 Task: For heading  Tahoma with underline.  font size for heading20,  'Change the font style of data to'Arial.  and font size to 12,  Change the alignment of both headline & data to Align left.  In the sheet  auditingSalesPerformance_2022
Action: Mouse moved to (48, 98)
Screenshot: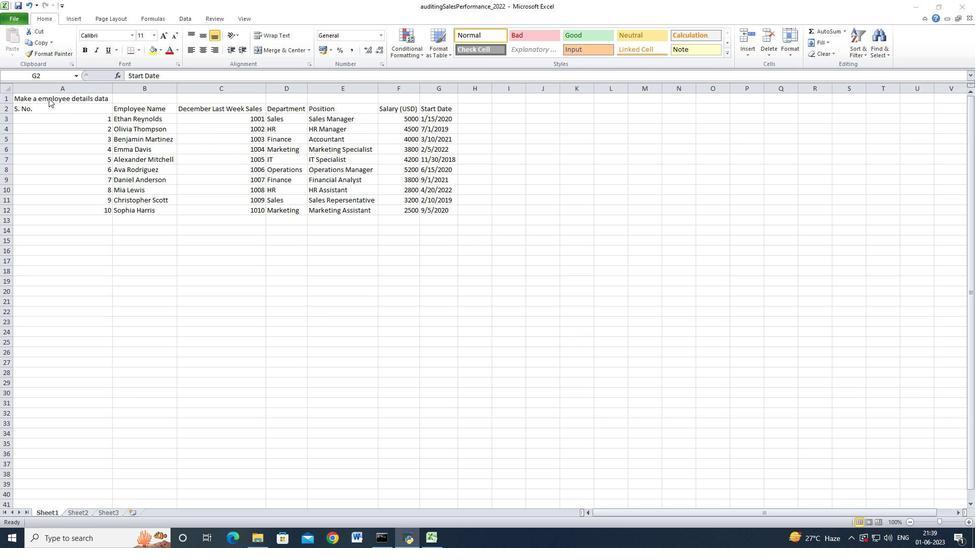 
Action: Mouse pressed left at (48, 98)
Screenshot: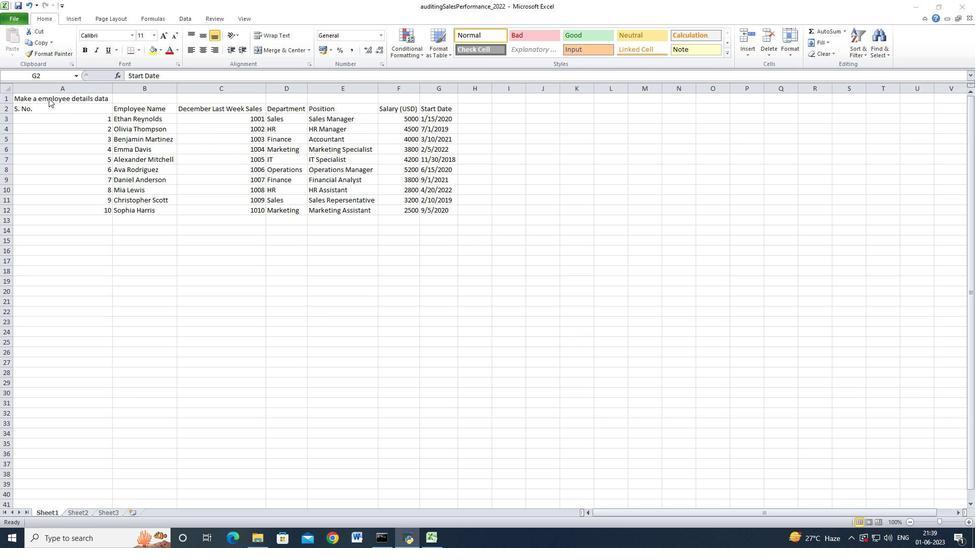 
Action: Mouse moved to (52, 98)
Screenshot: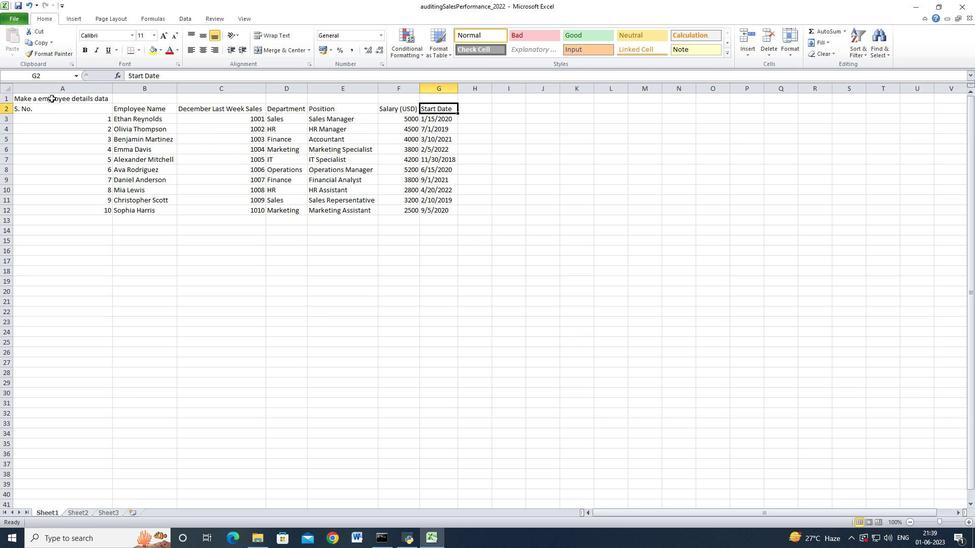 
Action: Mouse pressed left at (52, 98)
Screenshot: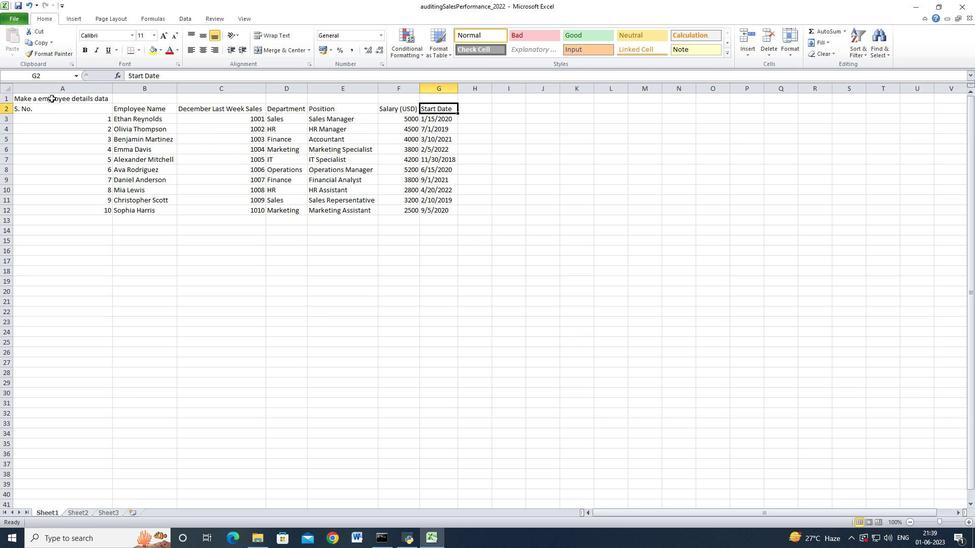 
Action: Mouse moved to (257, 48)
Screenshot: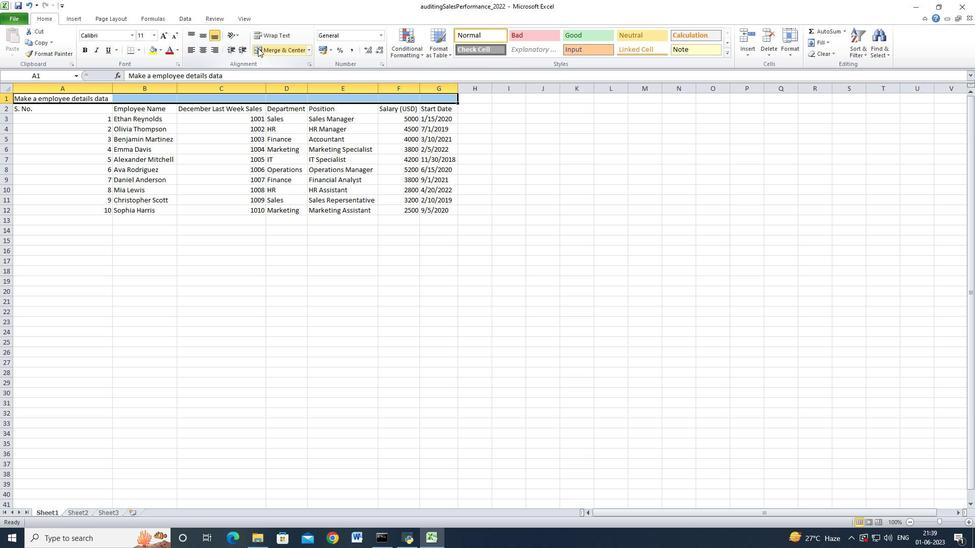 
Action: Mouse pressed left at (257, 48)
Screenshot: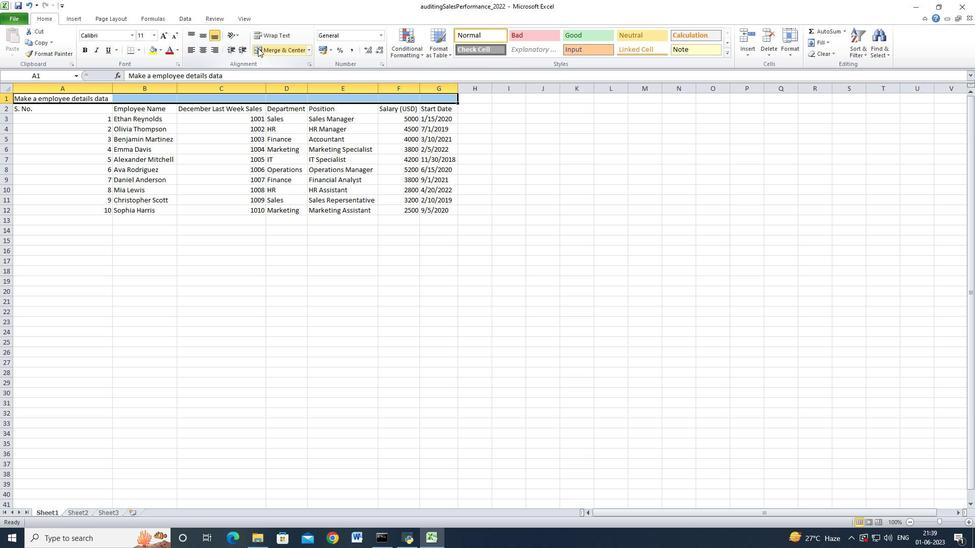
Action: Mouse moved to (131, 34)
Screenshot: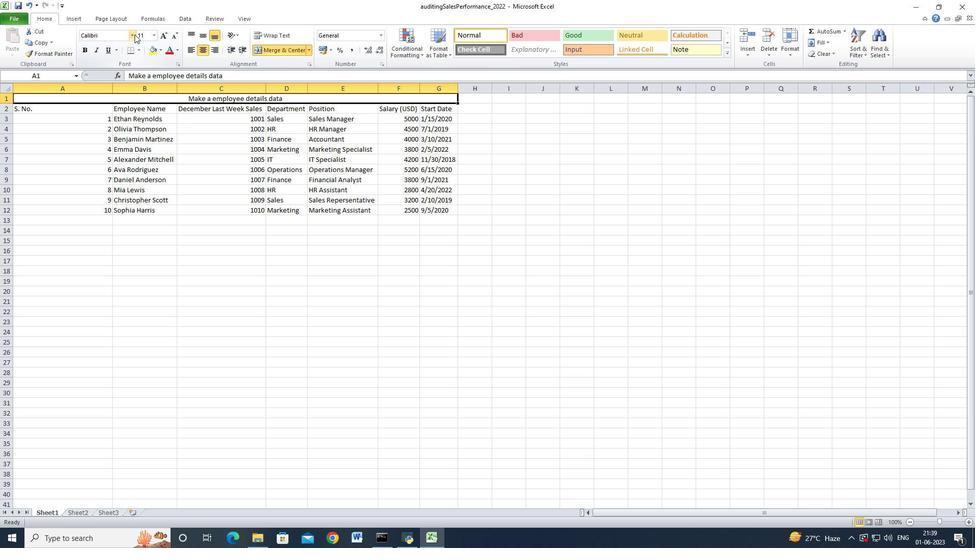 
Action: Mouse pressed left at (131, 34)
Screenshot: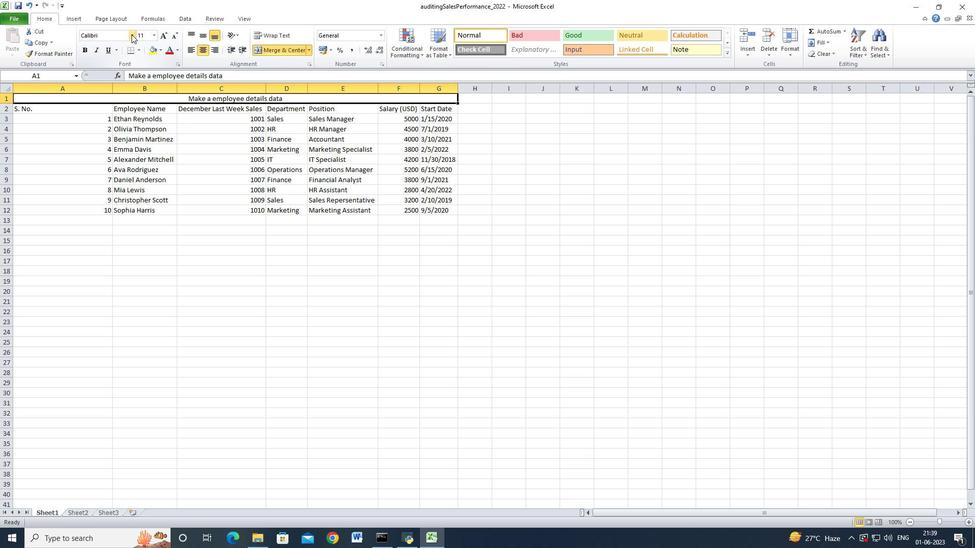 
Action: Mouse moved to (142, 93)
Screenshot: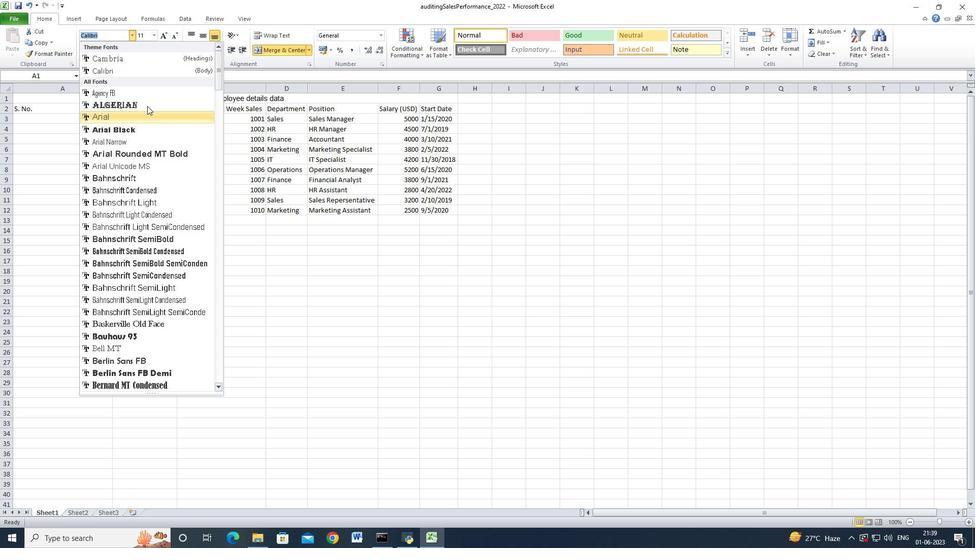 
Action: Key pressed th<Key.backspace>a
Screenshot: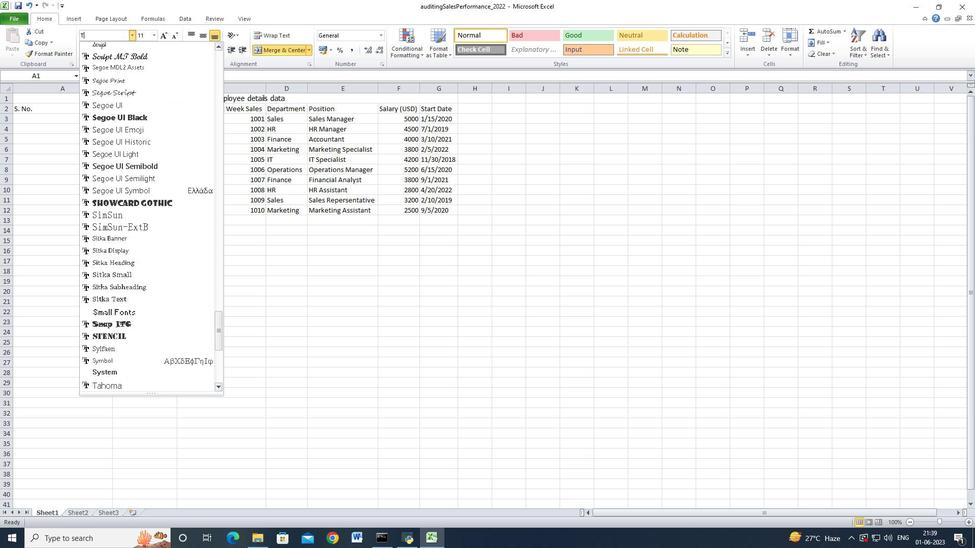 
Action: Mouse moved to (118, 382)
Screenshot: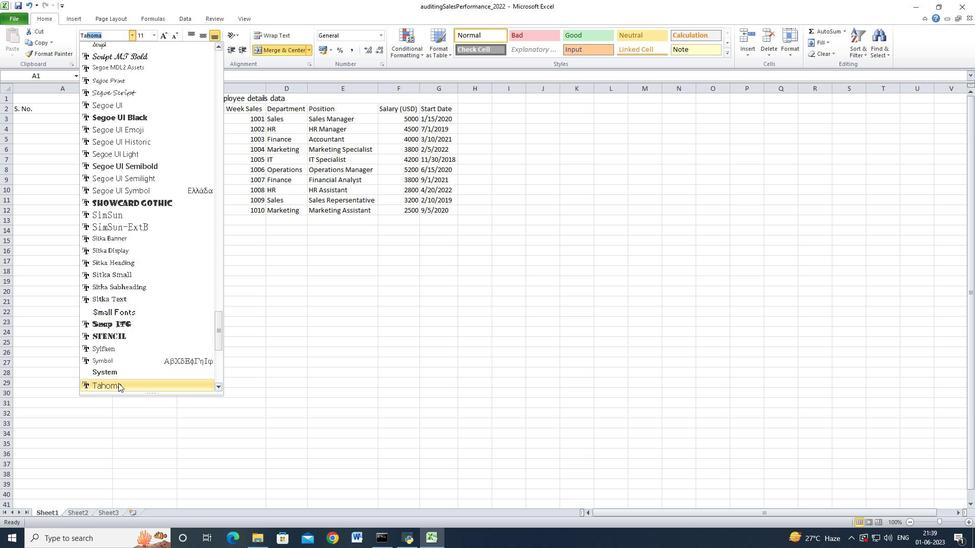 
Action: Mouse pressed left at (118, 382)
Screenshot: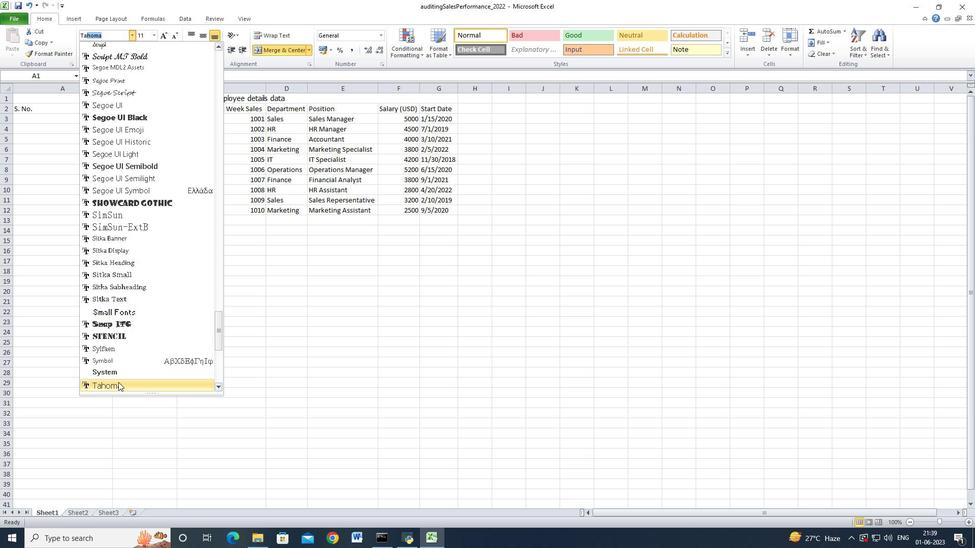 
Action: Mouse moved to (106, 49)
Screenshot: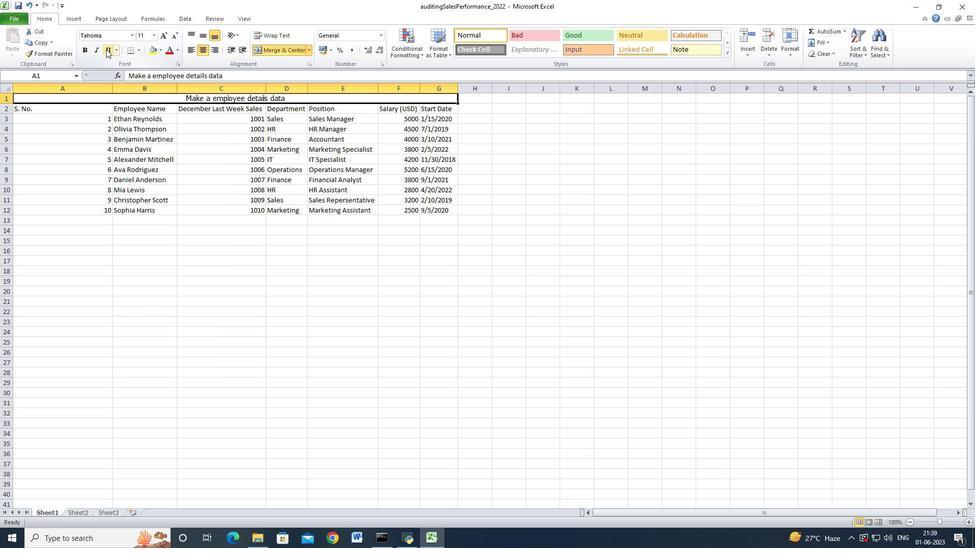 
Action: Mouse pressed left at (106, 49)
Screenshot: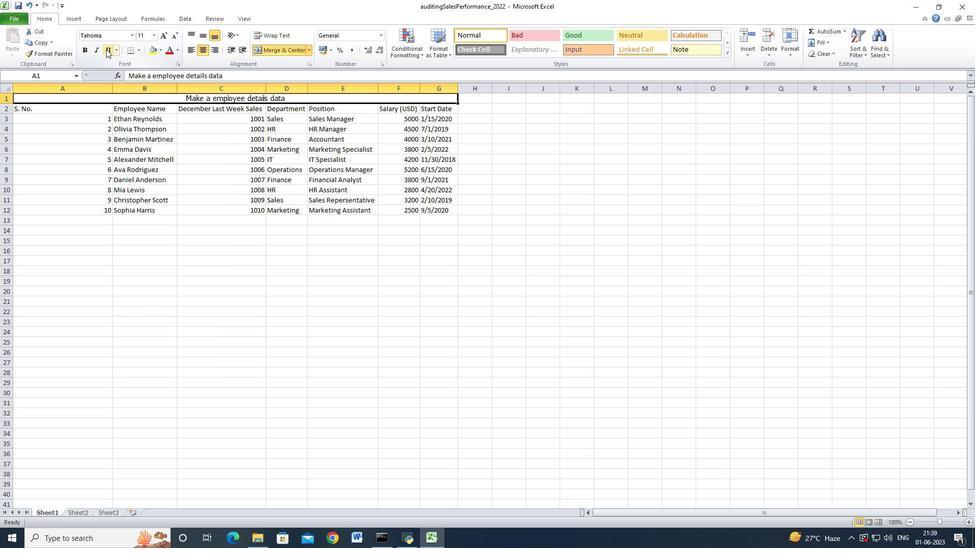 
Action: Mouse moved to (155, 35)
Screenshot: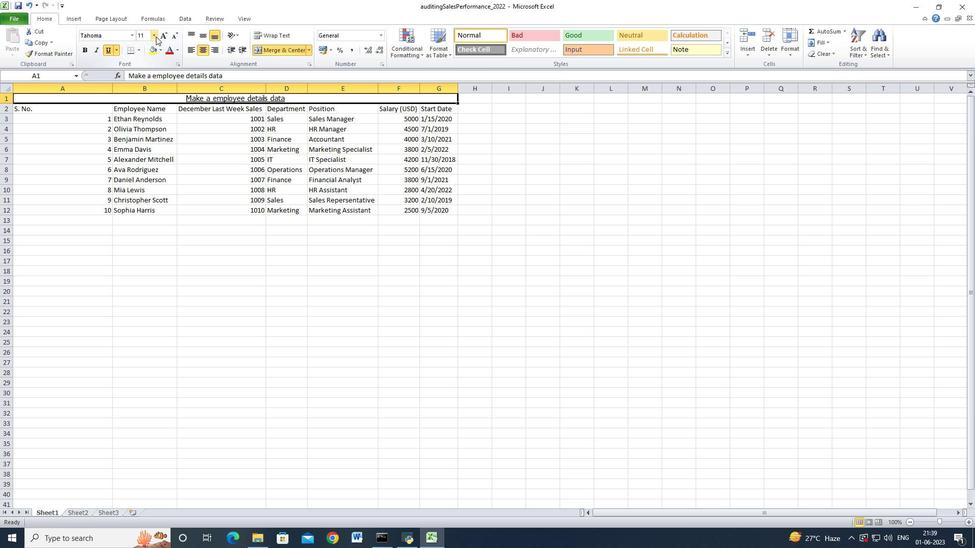 
Action: Mouse pressed left at (155, 35)
Screenshot: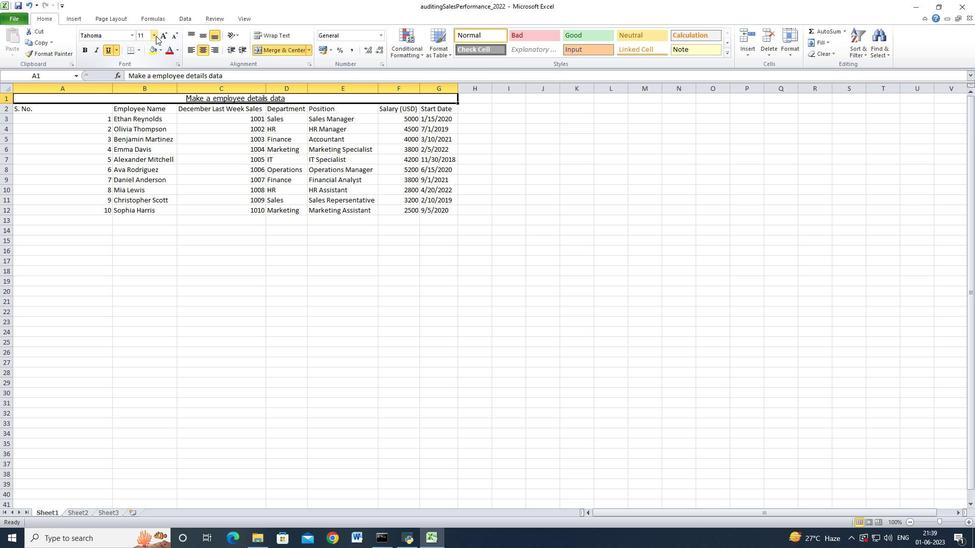 
Action: Mouse moved to (143, 113)
Screenshot: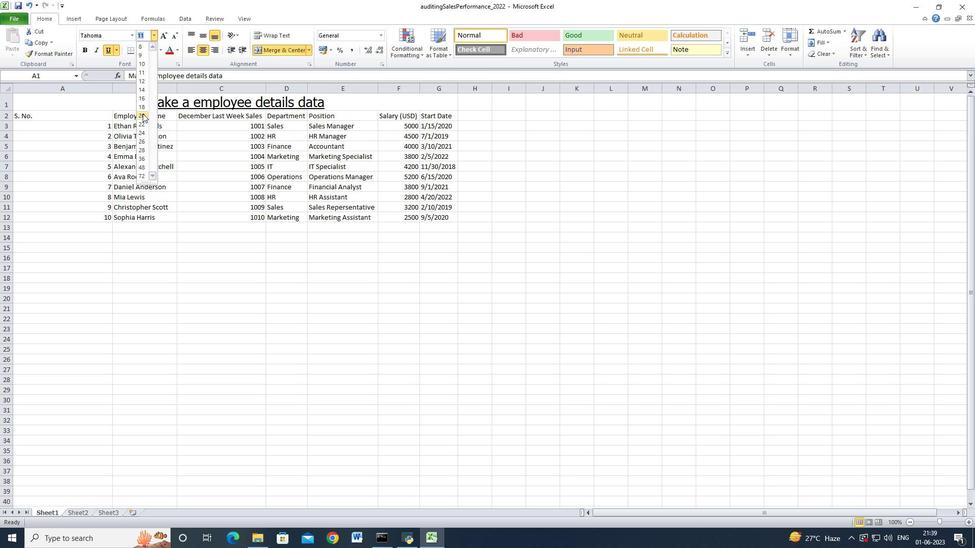 
Action: Mouse pressed left at (143, 113)
Screenshot: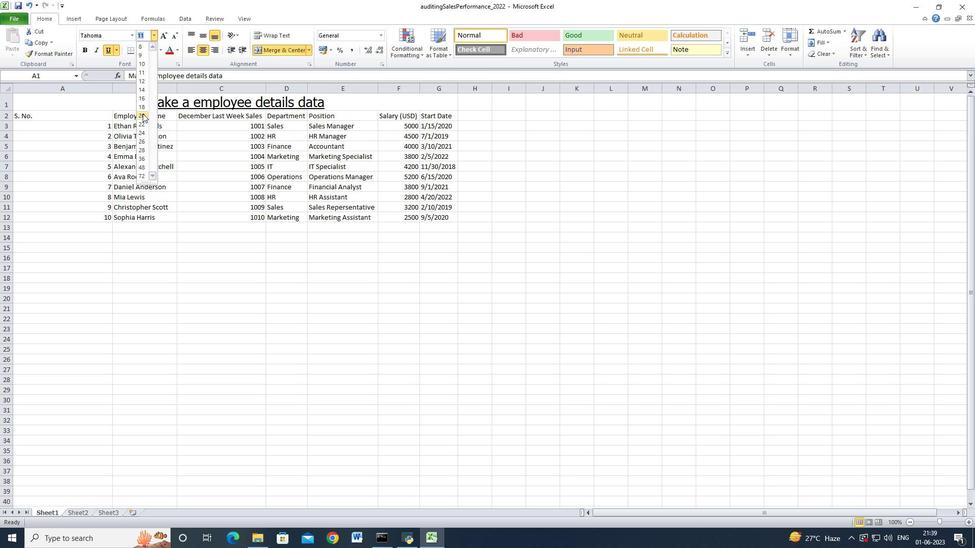 
Action: Mouse moved to (5, 89)
Screenshot: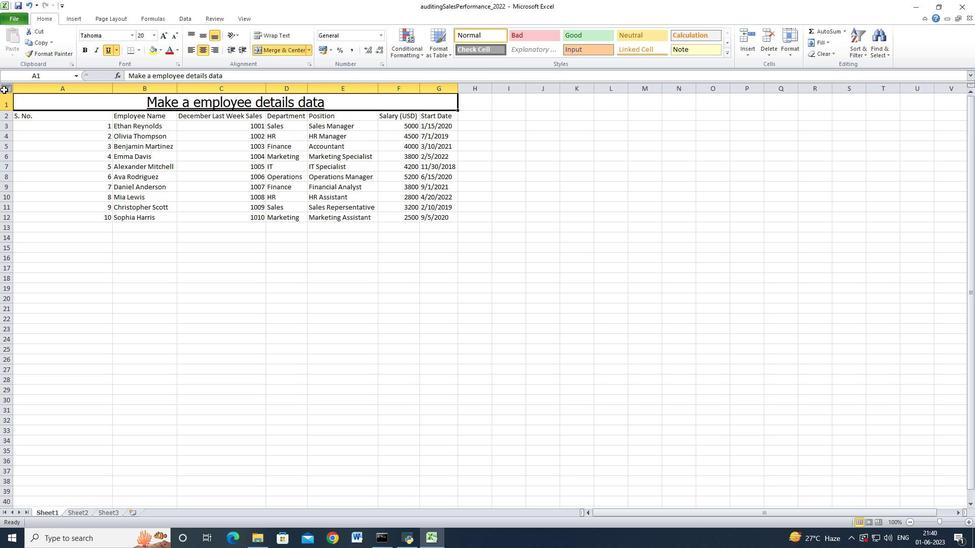 
Action: Mouse pressed left at (5, 89)
Screenshot: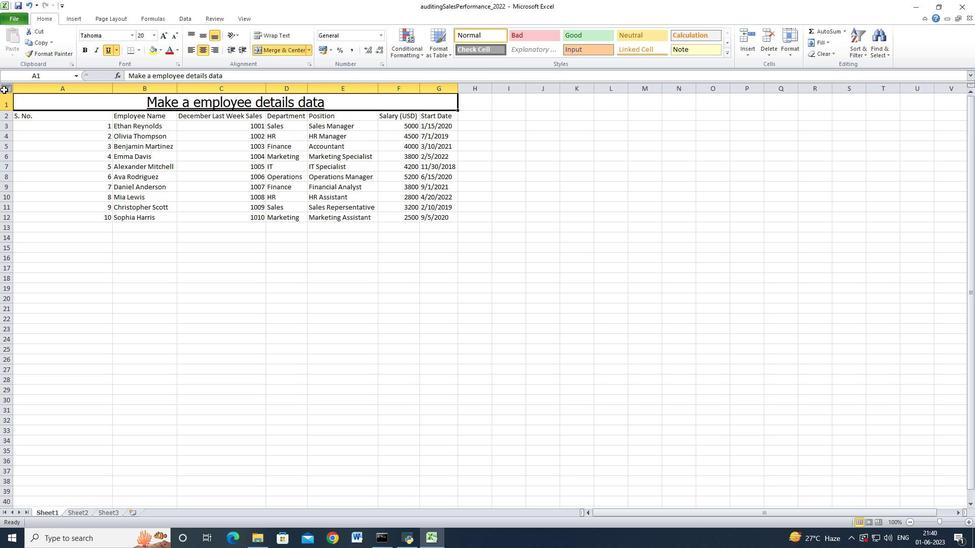 
Action: Mouse moved to (111, 90)
Screenshot: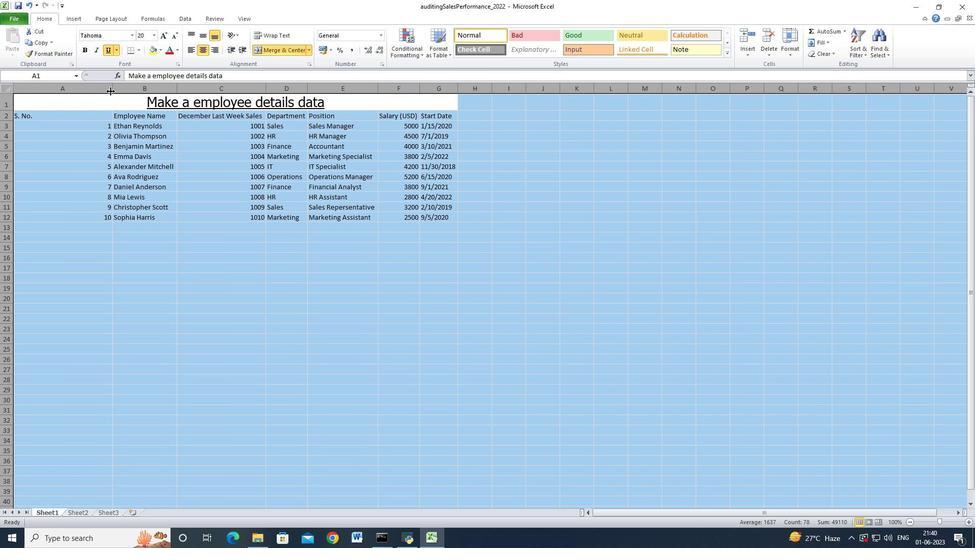 
Action: Mouse pressed left at (111, 90)
Screenshot: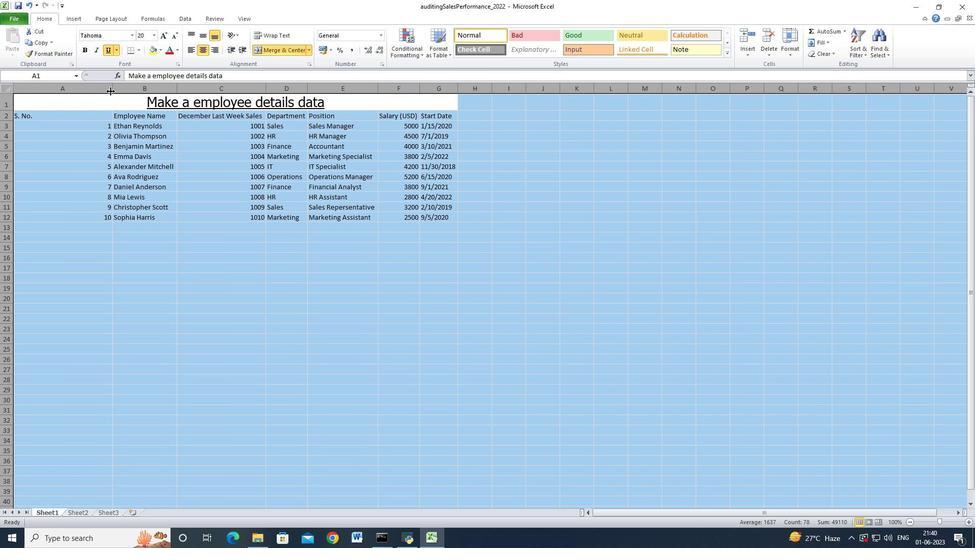 
Action: Mouse moved to (111, 90)
Screenshot: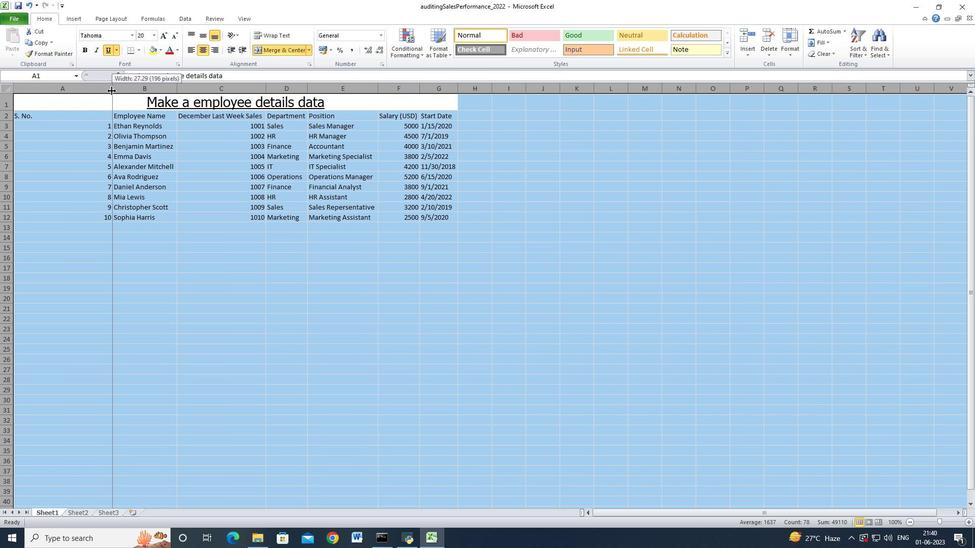 
Action: Mouse pressed left at (111, 90)
Screenshot: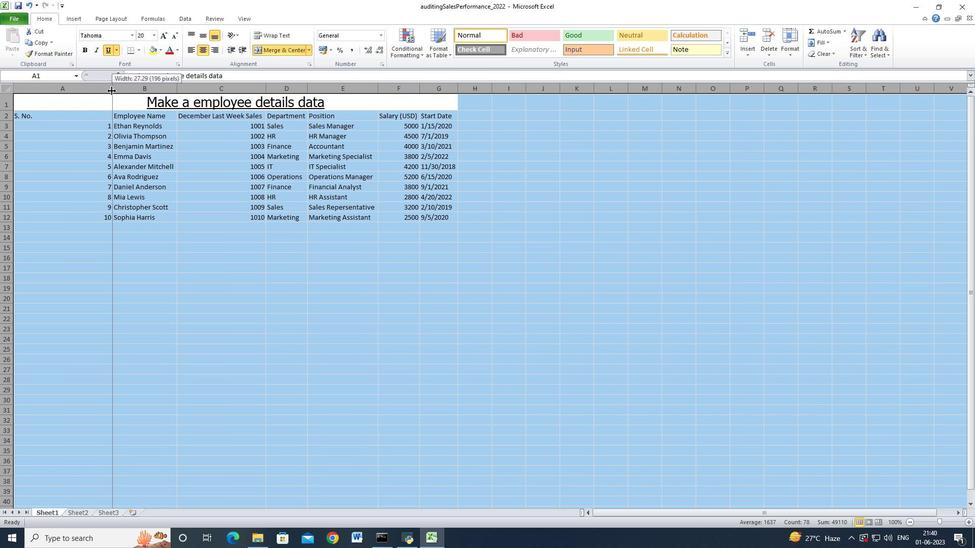 
Action: Mouse moved to (73, 122)
Screenshot: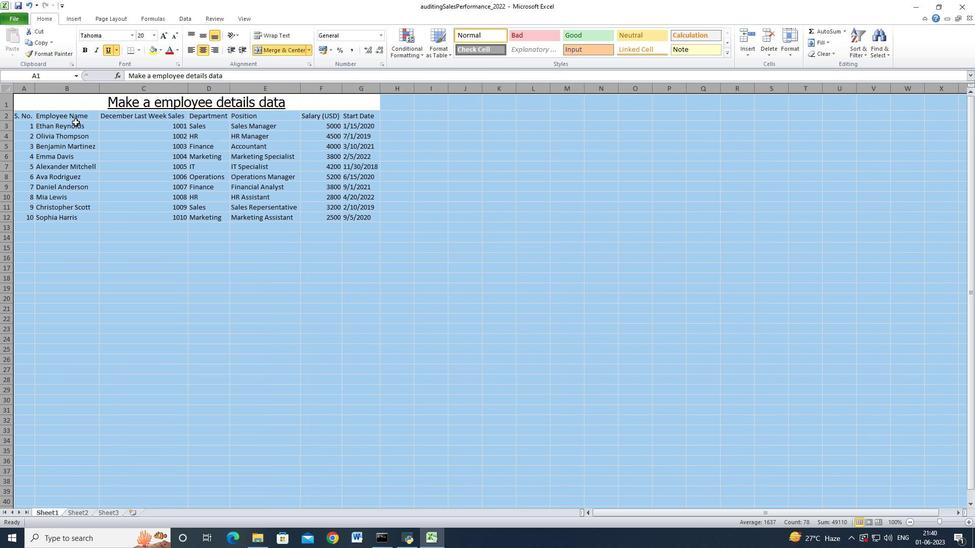 
Action: Mouse pressed left at (73, 122)
Screenshot: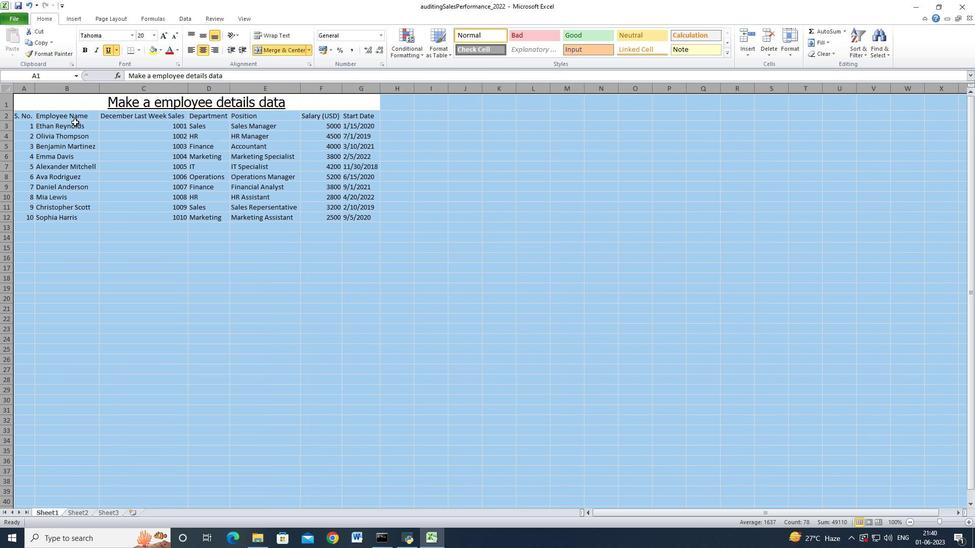 
Action: Mouse moved to (21, 116)
Screenshot: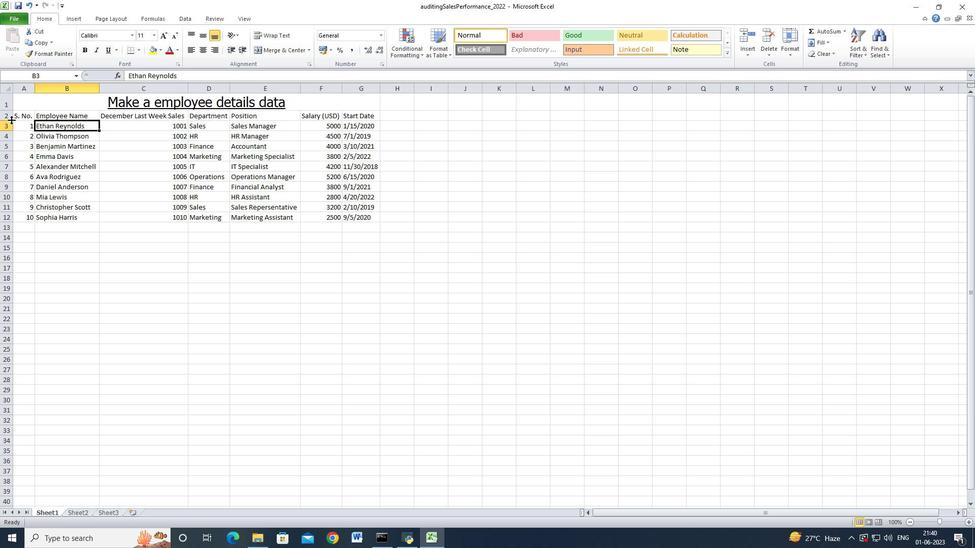 
Action: Mouse pressed left at (21, 116)
Screenshot: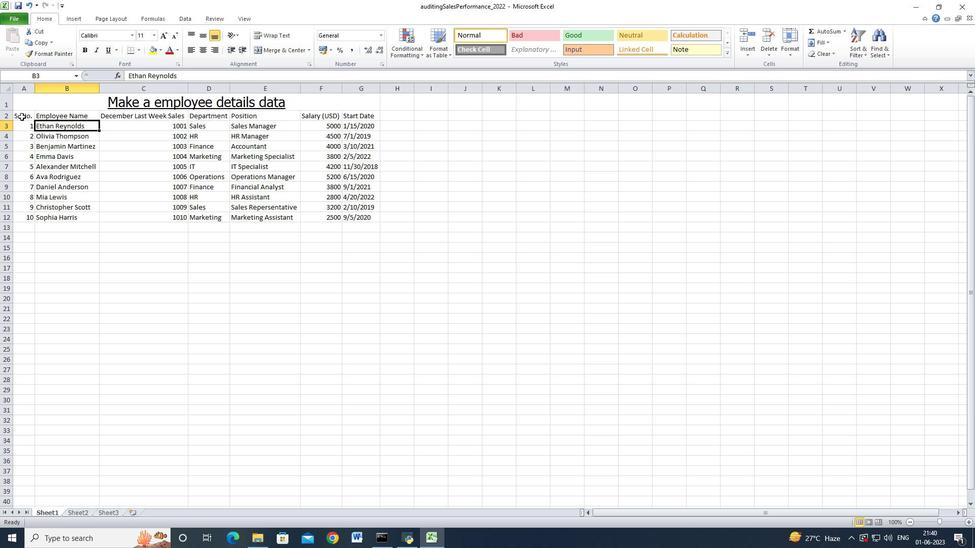 
Action: Mouse moved to (128, 35)
Screenshot: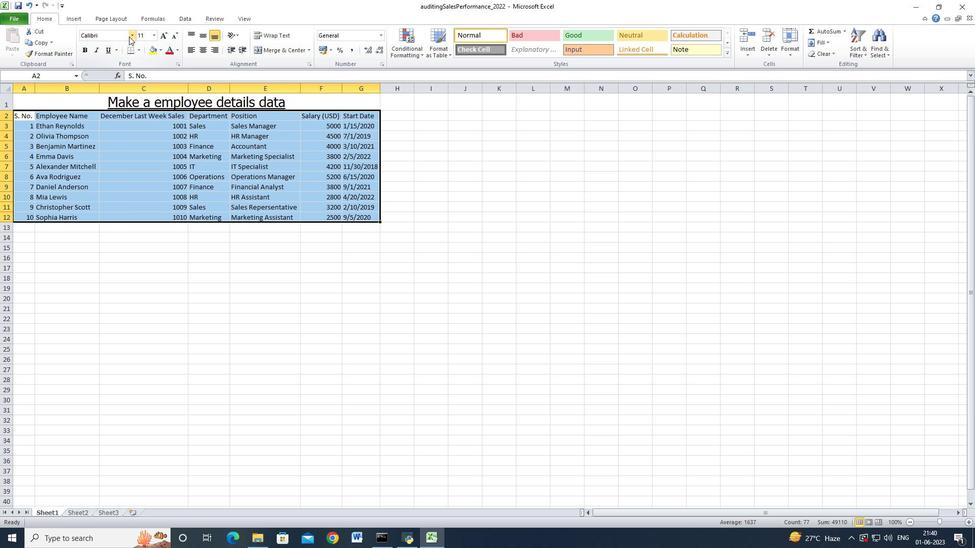 
Action: Mouse pressed left at (128, 35)
Screenshot: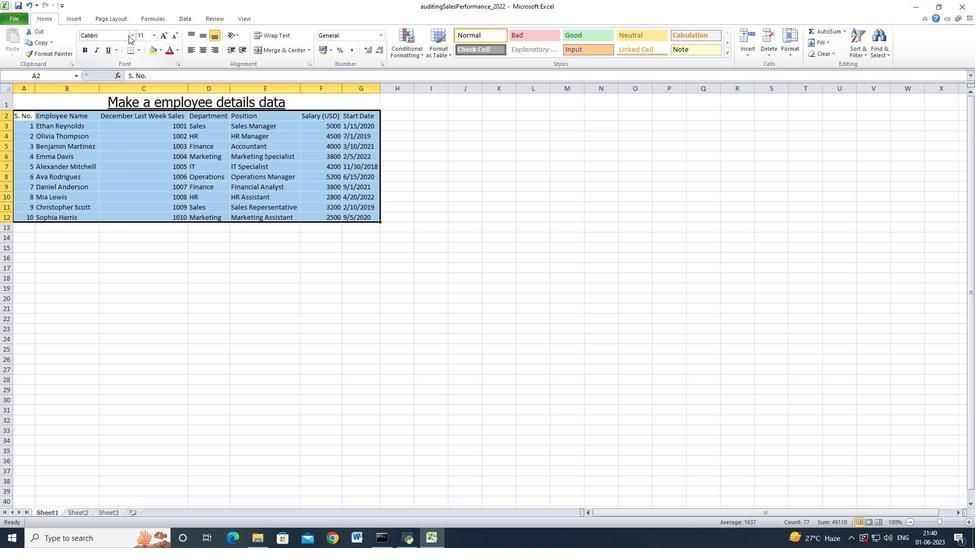 
Action: Mouse moved to (131, 35)
Screenshot: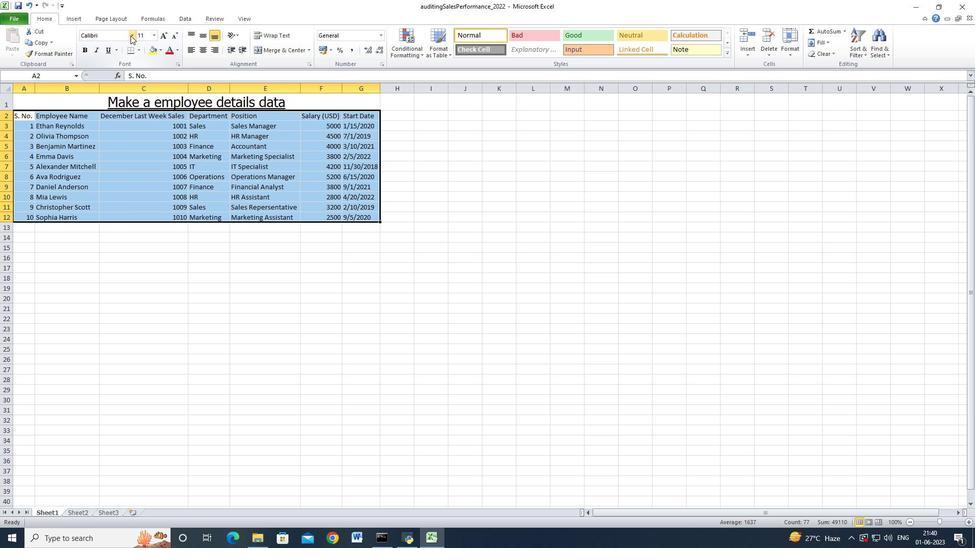 
Action: Mouse pressed left at (131, 35)
Screenshot: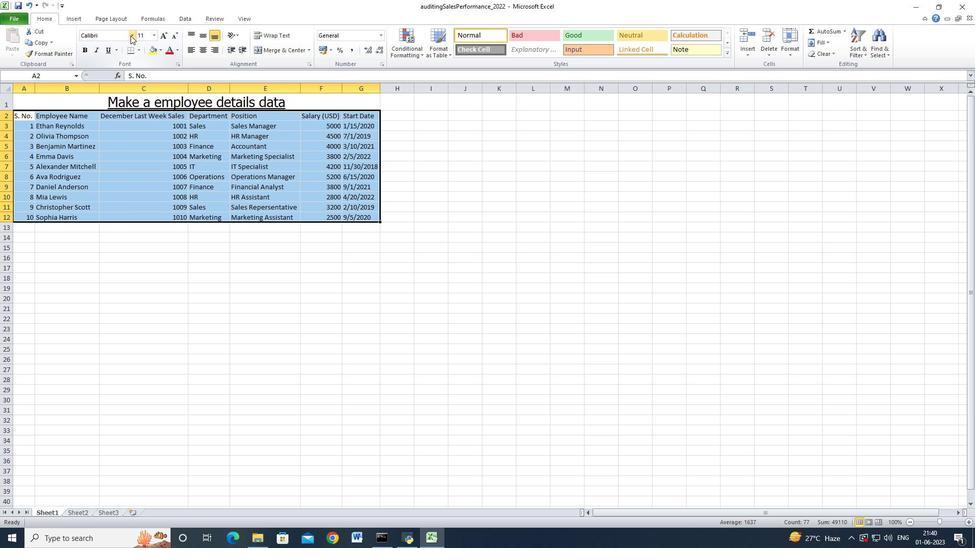 
Action: Mouse moved to (102, 117)
Screenshot: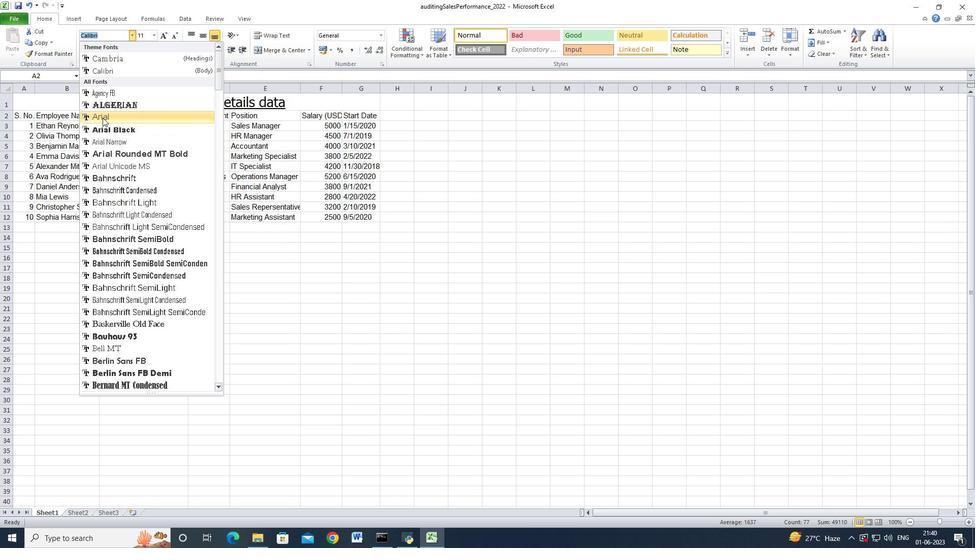 
Action: Mouse pressed left at (102, 117)
Screenshot: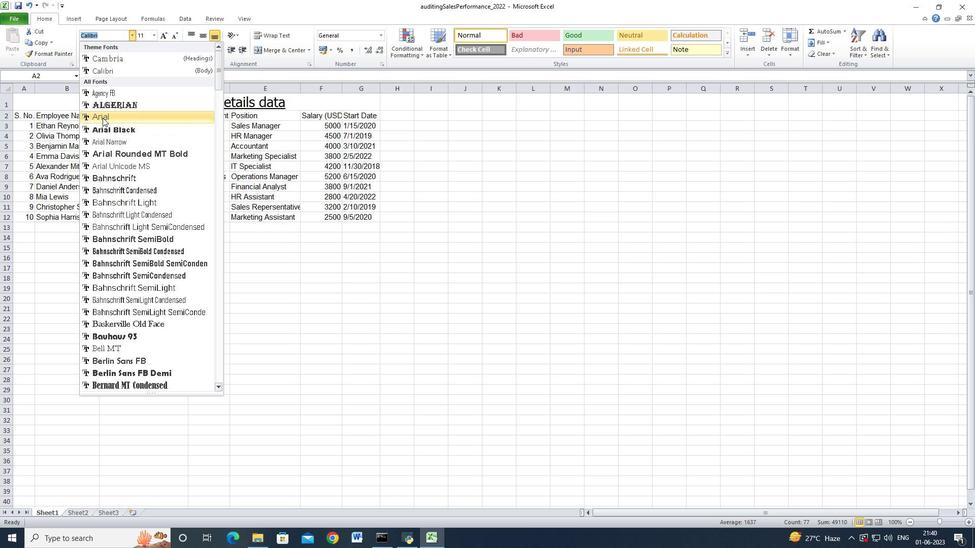 
Action: Mouse moved to (153, 34)
Screenshot: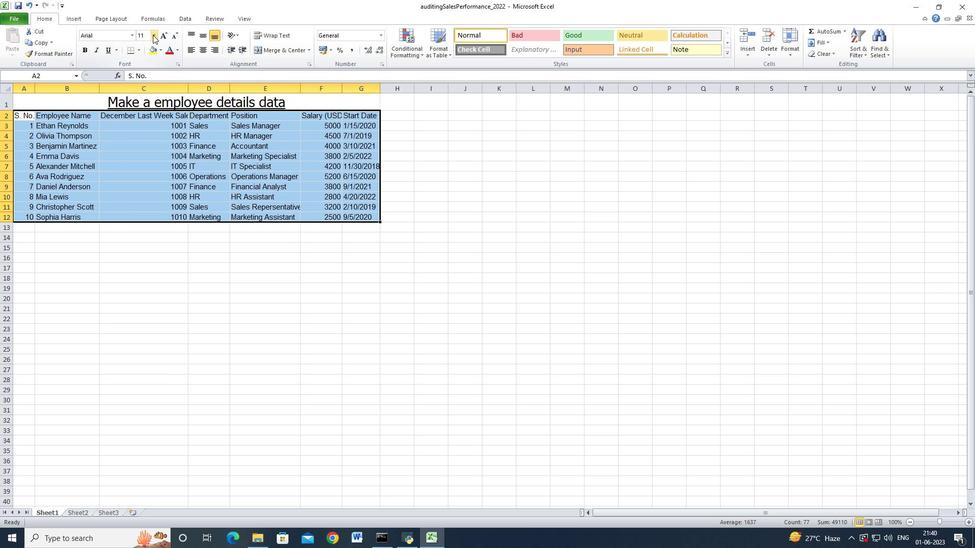 
Action: Mouse pressed left at (153, 34)
Screenshot: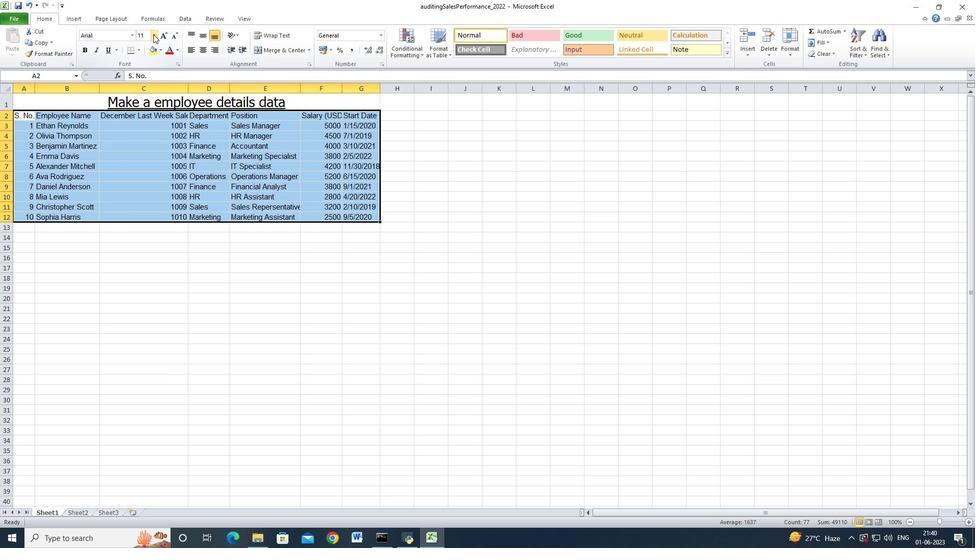 
Action: Mouse moved to (141, 83)
Screenshot: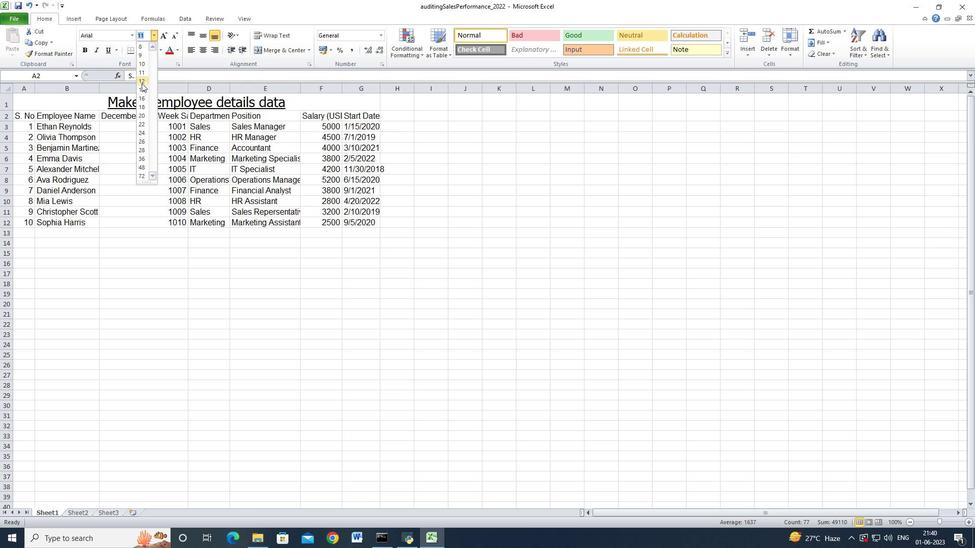 
Action: Mouse pressed left at (141, 83)
Screenshot: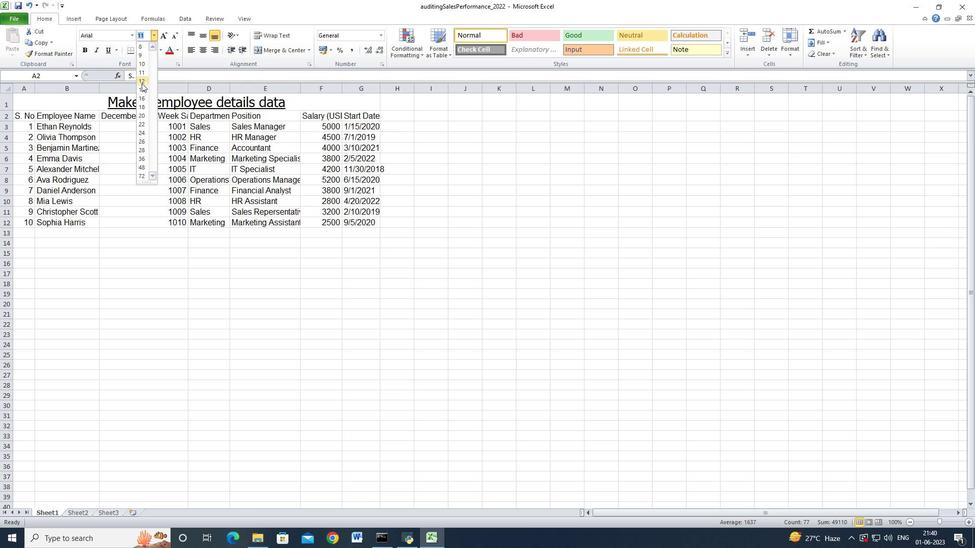 
Action: Mouse moved to (5, 86)
Screenshot: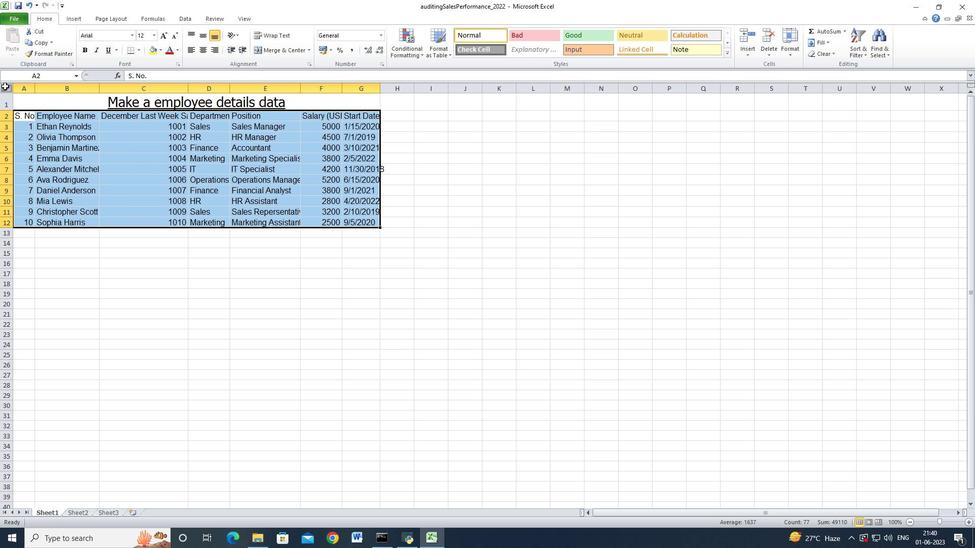 
Action: Mouse pressed left at (5, 86)
Screenshot: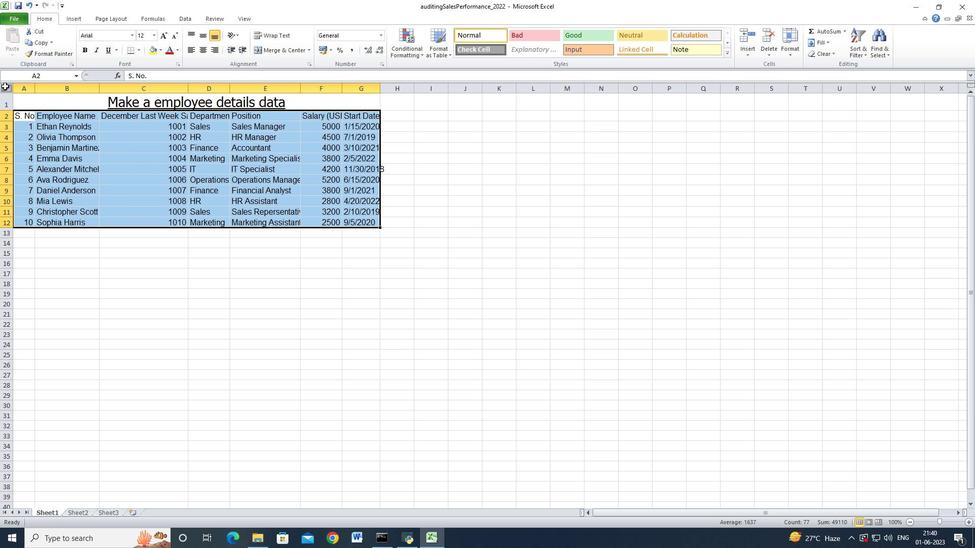 
Action: Mouse moved to (35, 90)
Screenshot: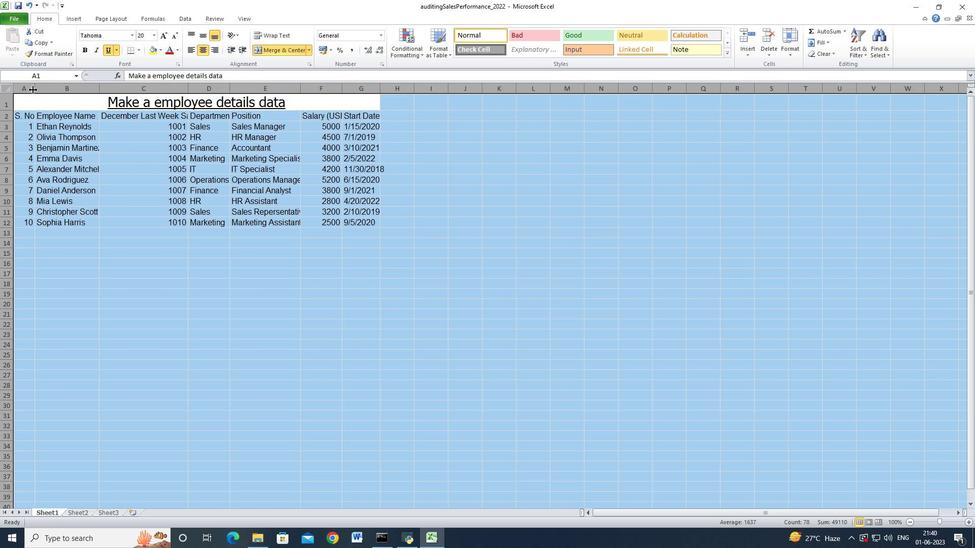 
Action: Mouse pressed left at (35, 90)
Screenshot: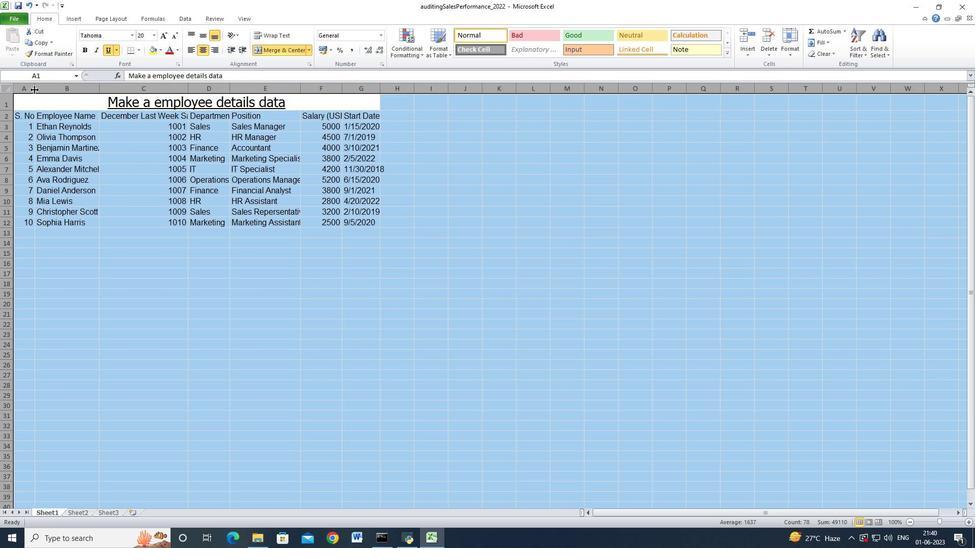 
Action: Mouse moved to (35, 90)
Screenshot: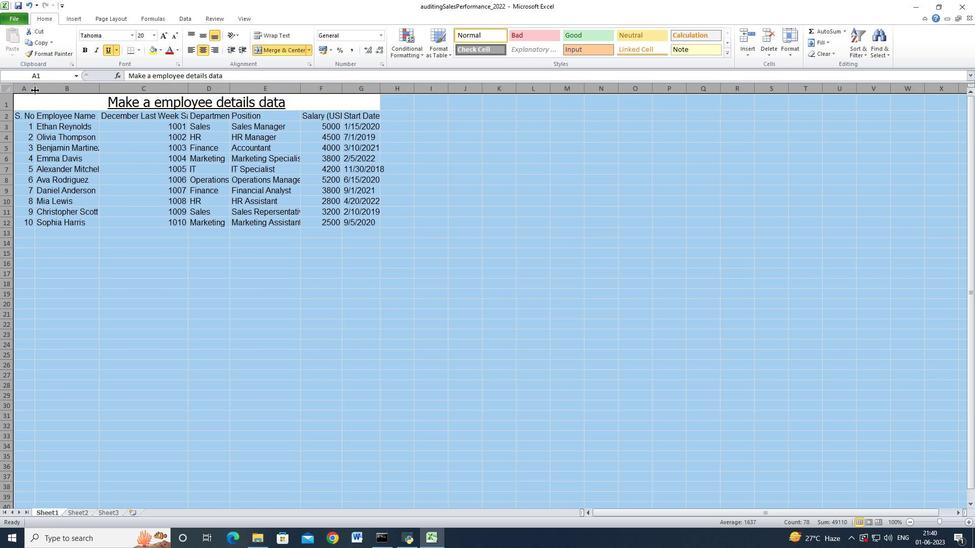 
Action: Mouse pressed left at (35, 90)
Screenshot: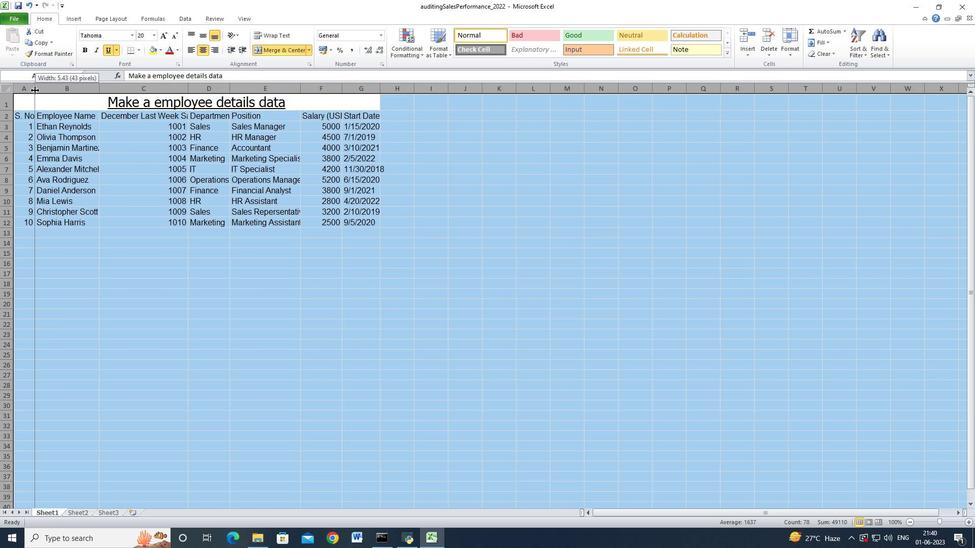 
Action: Mouse moved to (96, 163)
Screenshot: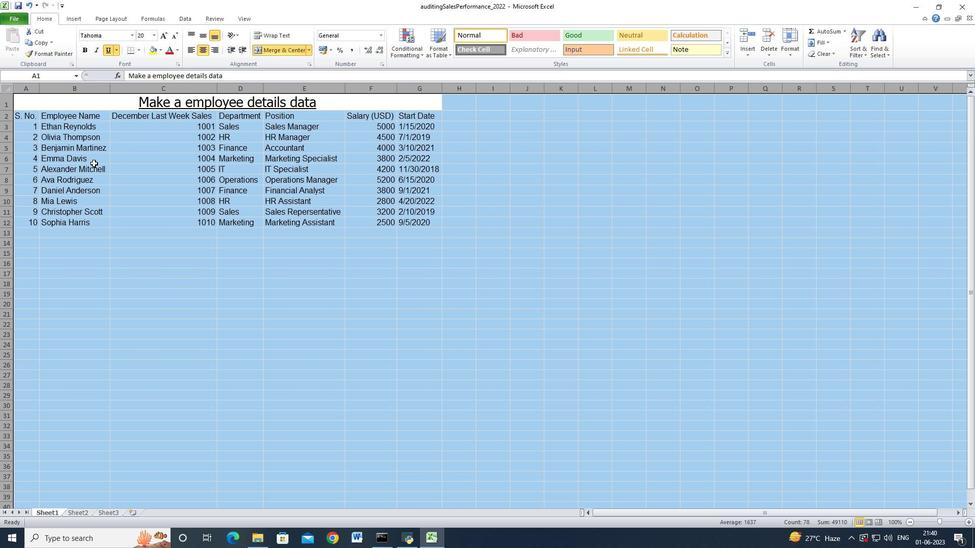 
Action: Mouse pressed left at (96, 163)
Screenshot: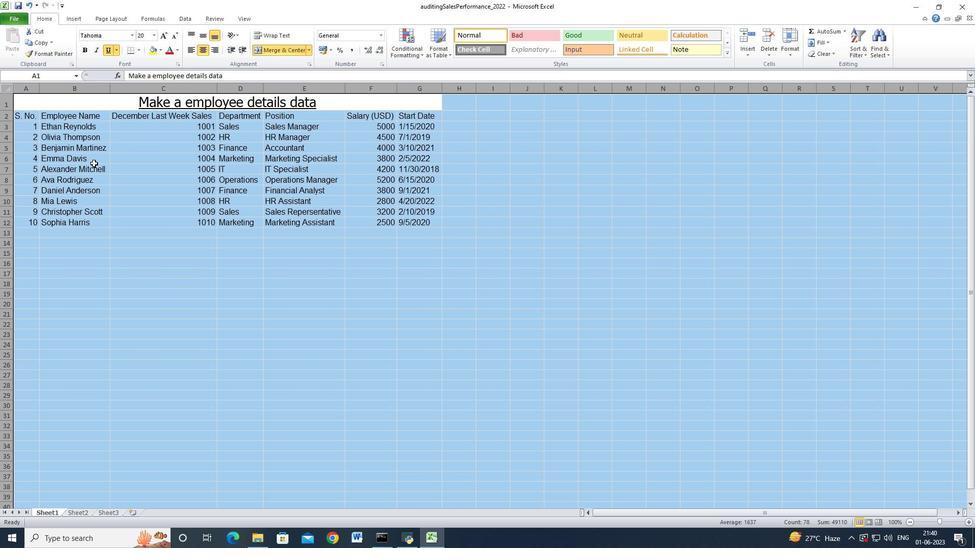 
Action: Mouse moved to (65, 102)
Screenshot: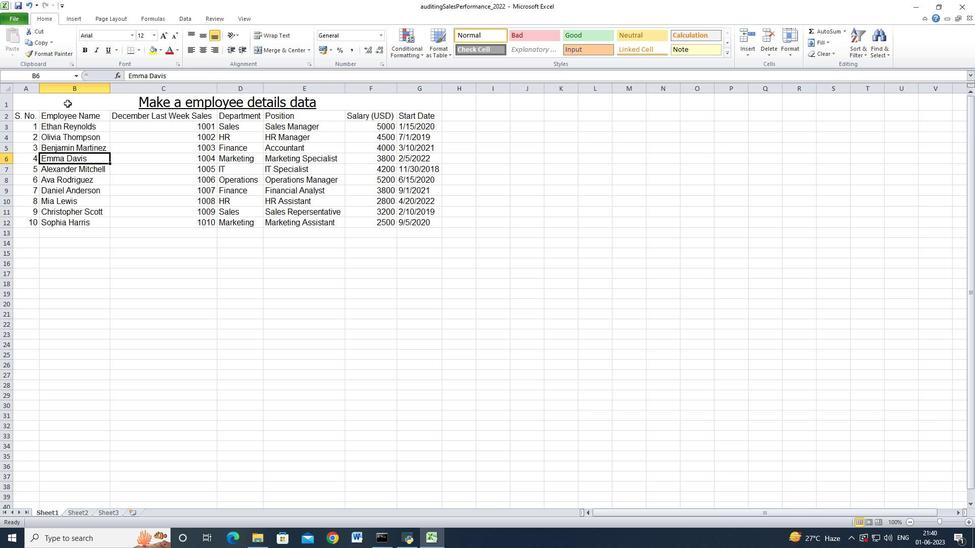 
Action: Mouse pressed left at (65, 102)
Screenshot: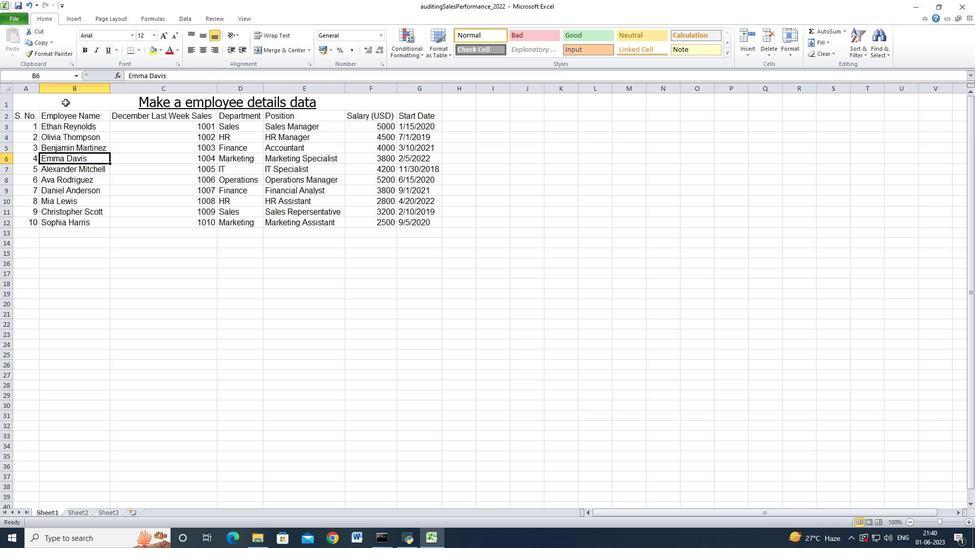 
Action: Mouse moved to (190, 48)
Screenshot: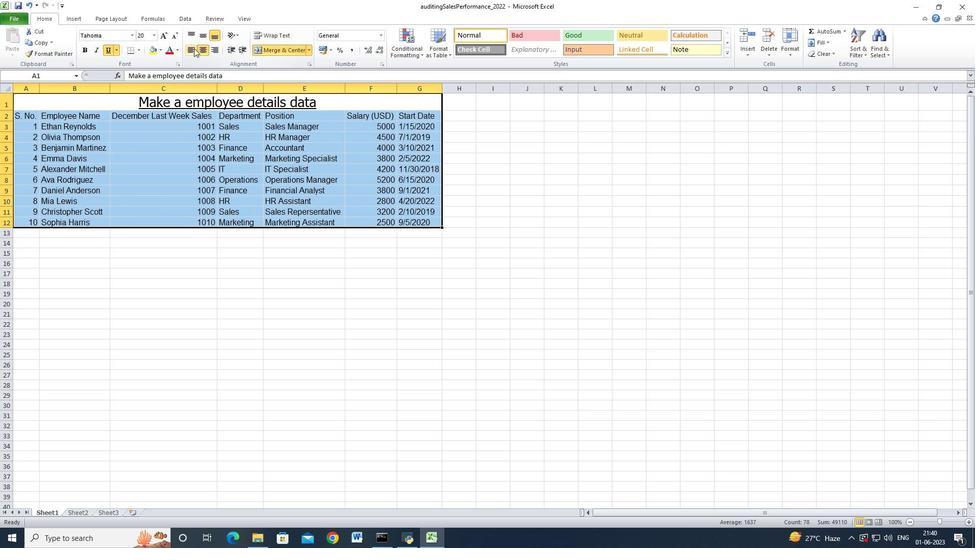 
Action: Mouse pressed left at (190, 48)
Screenshot: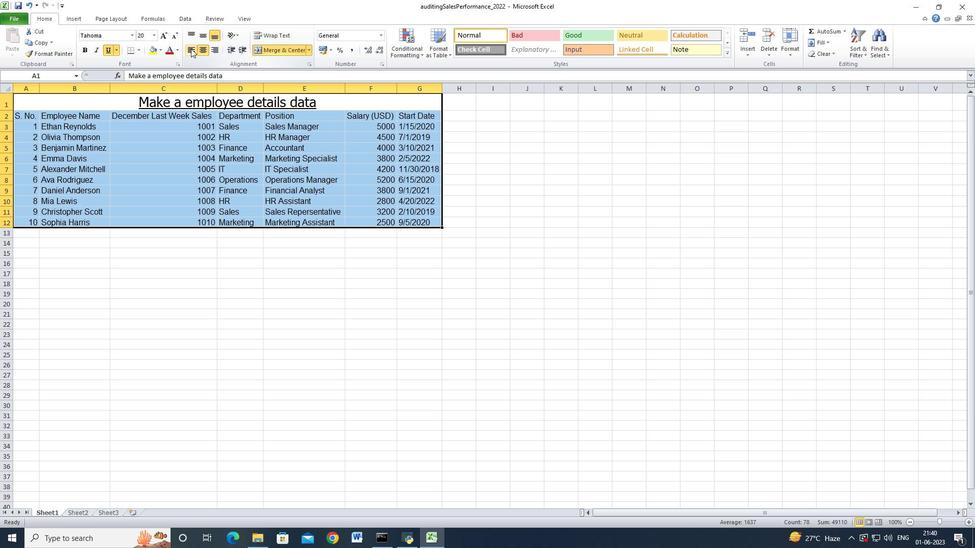 
Action: Mouse moved to (267, 169)
Screenshot: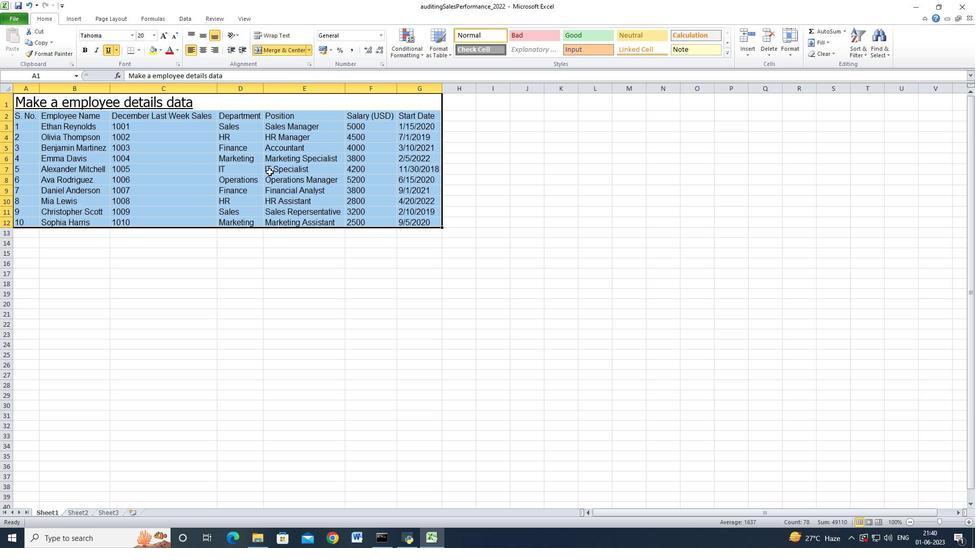 
Action: Mouse pressed left at (267, 169)
Screenshot: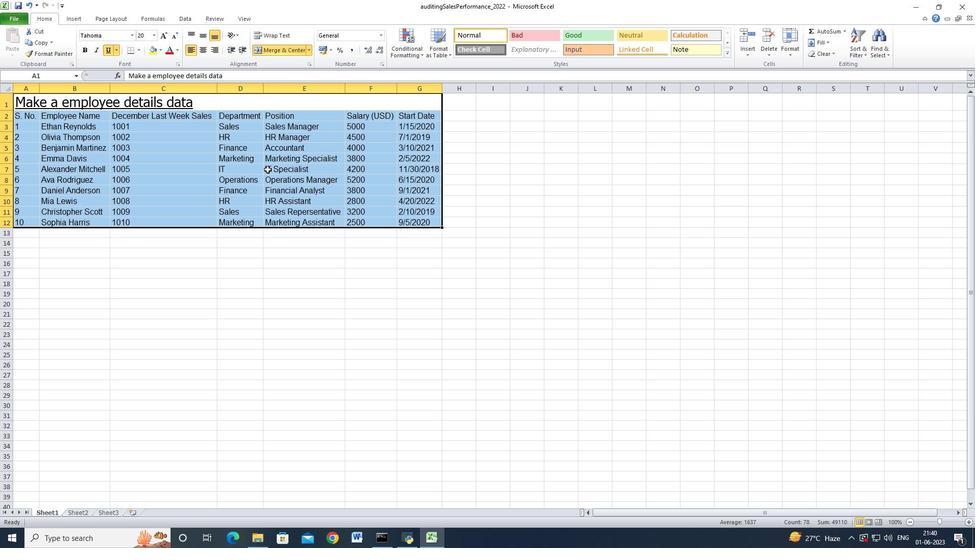 
